 Task: Update the iMovie Version
Action: Mouse moved to (337, 280)
Screenshot: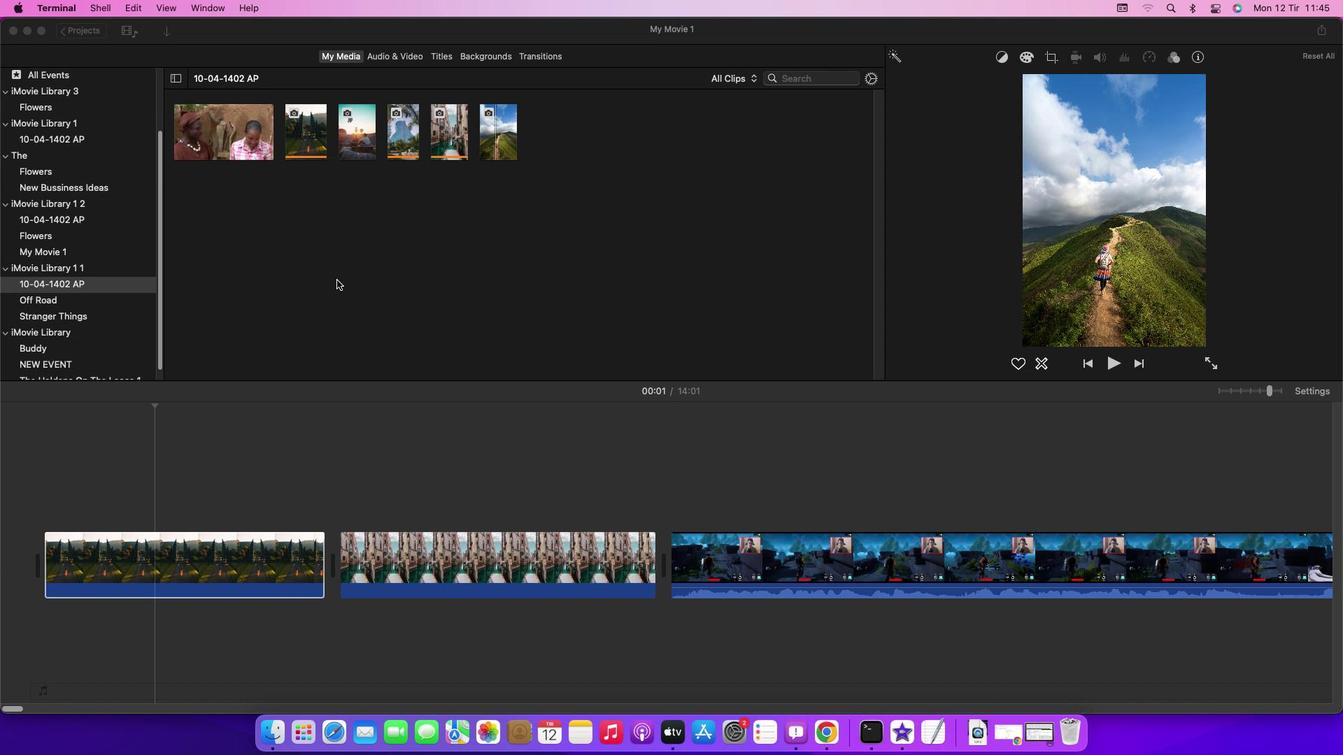 
Action: Mouse pressed left at (337, 280)
Screenshot: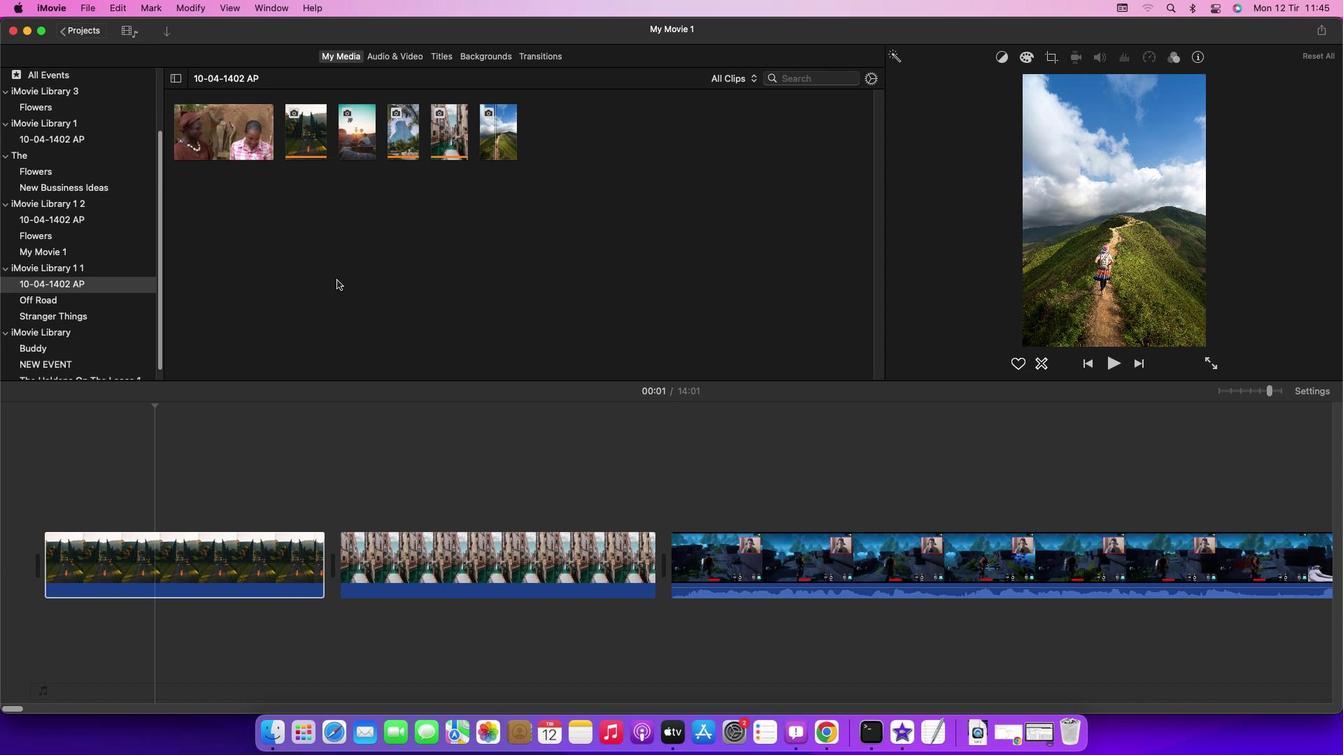
Action: Mouse moved to (190, 128)
Screenshot: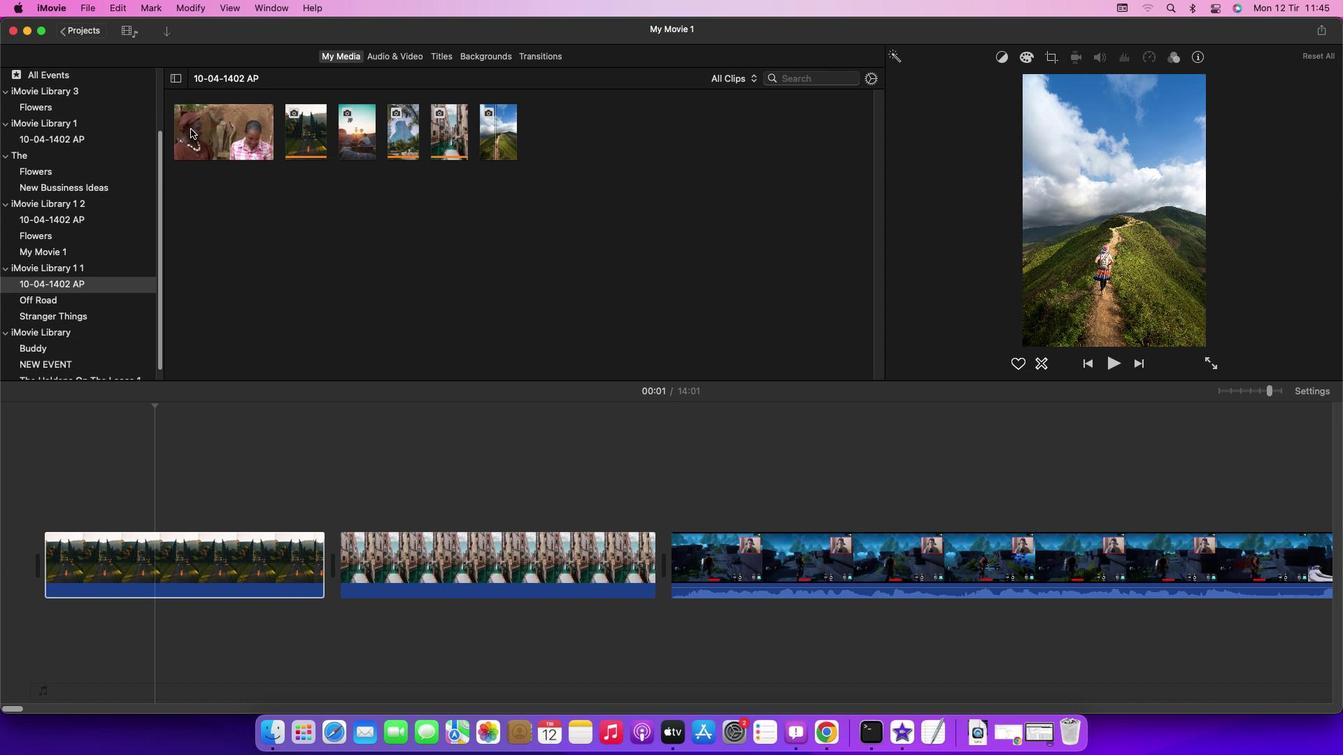 
Action: Mouse pressed left at (190, 128)
Screenshot: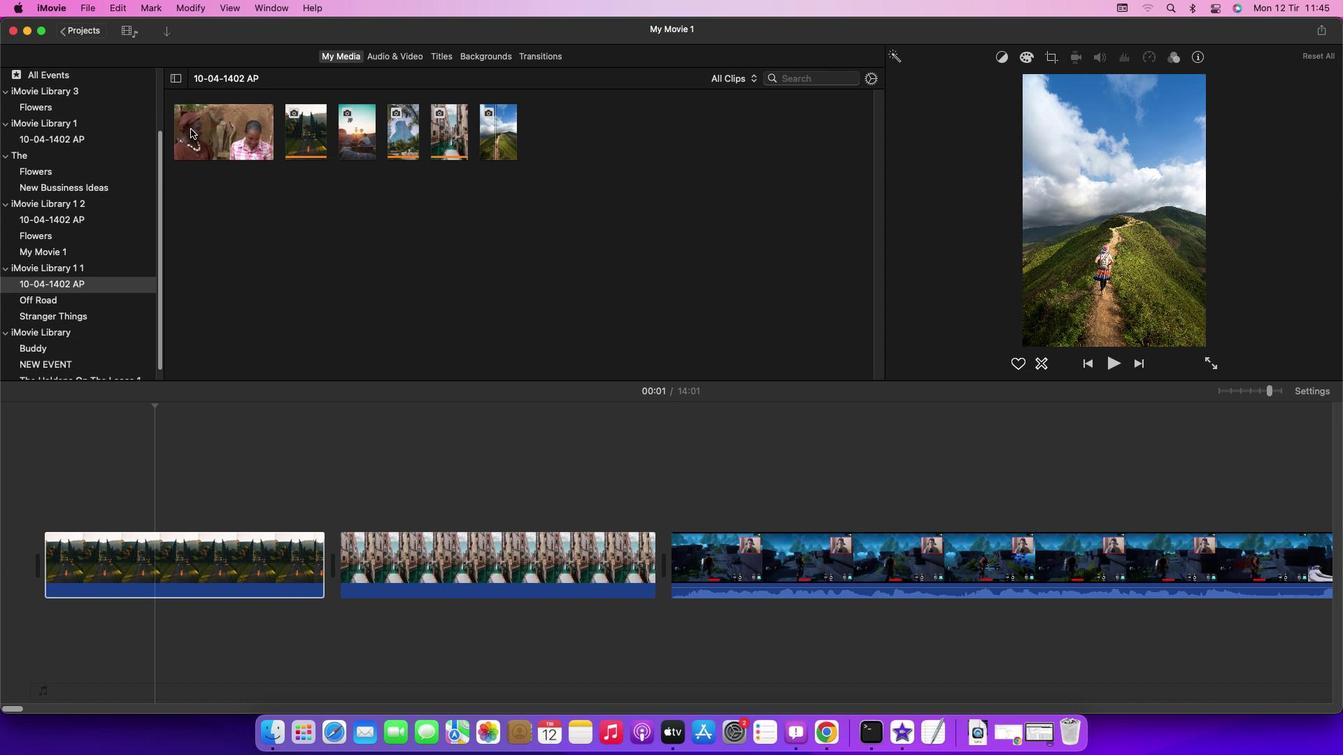 
Action: Mouse moved to (89, 11)
Screenshot: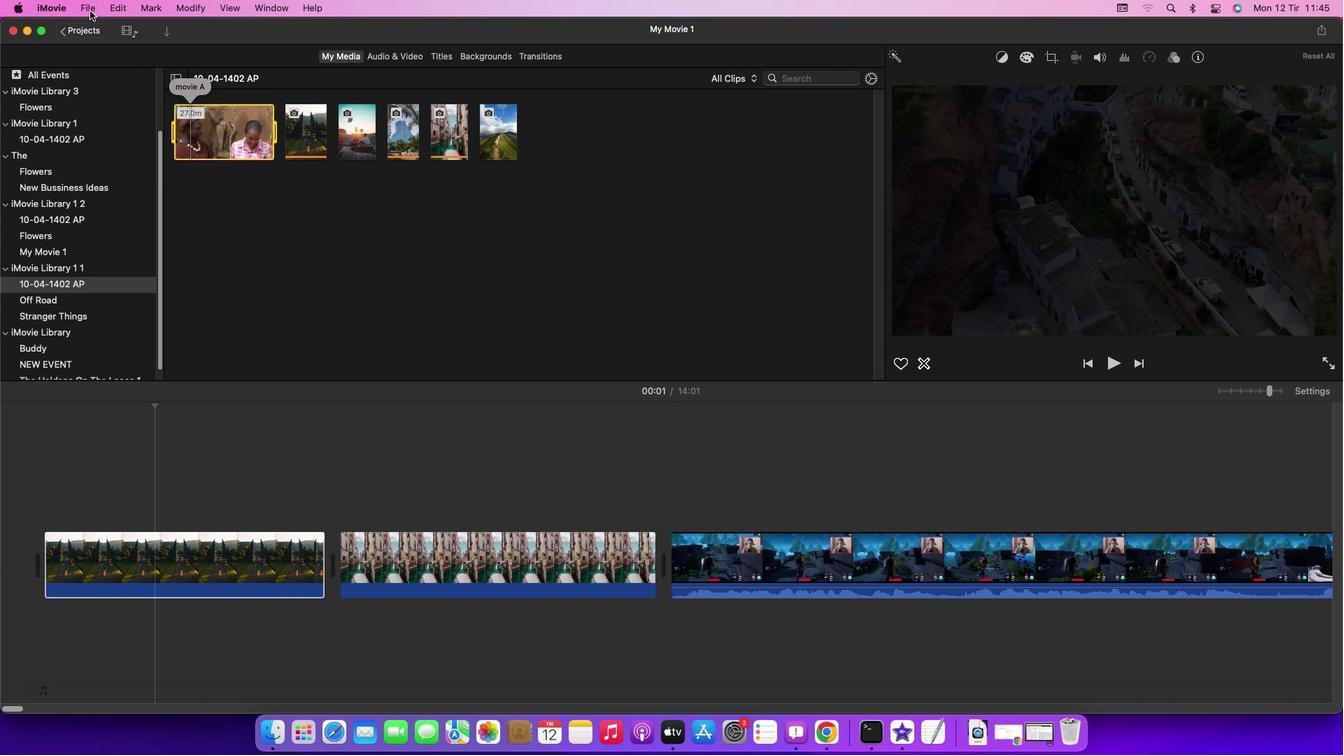 
Action: Mouse pressed left at (89, 11)
Screenshot: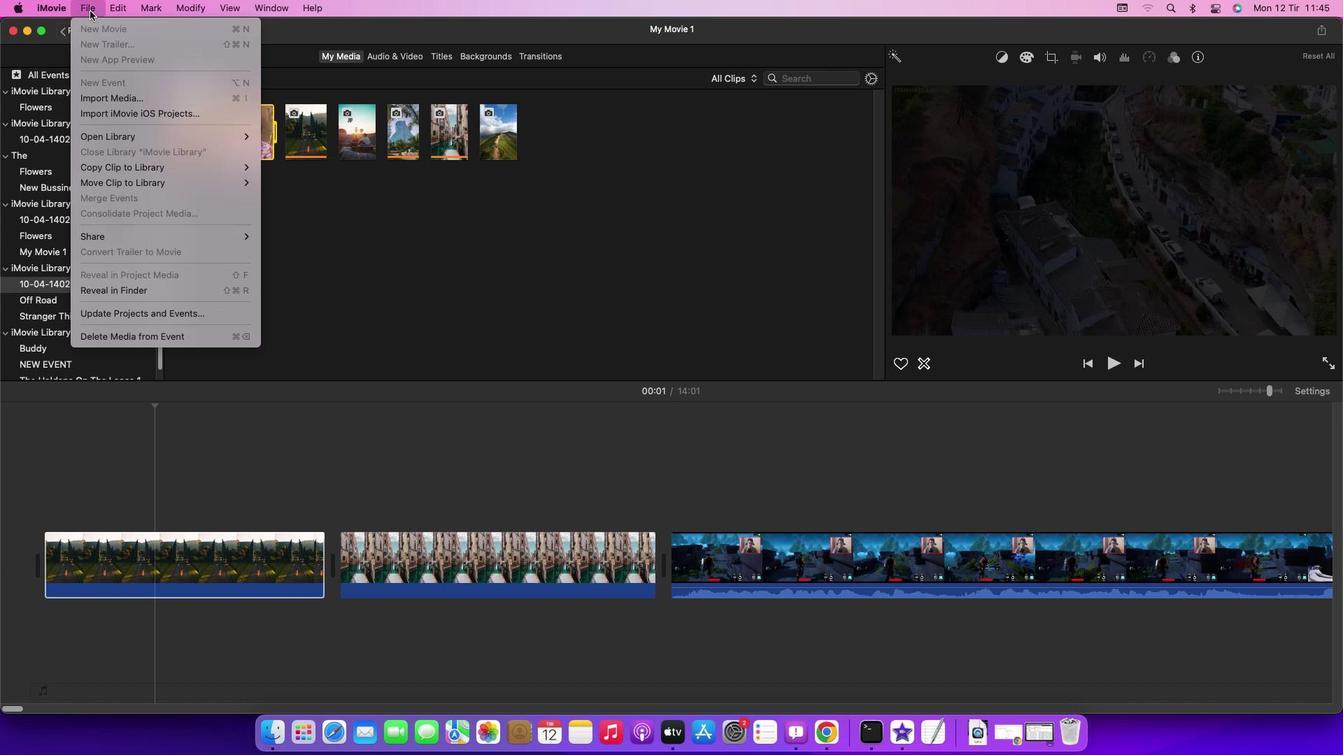 
Action: Mouse moved to (190, 312)
Screenshot: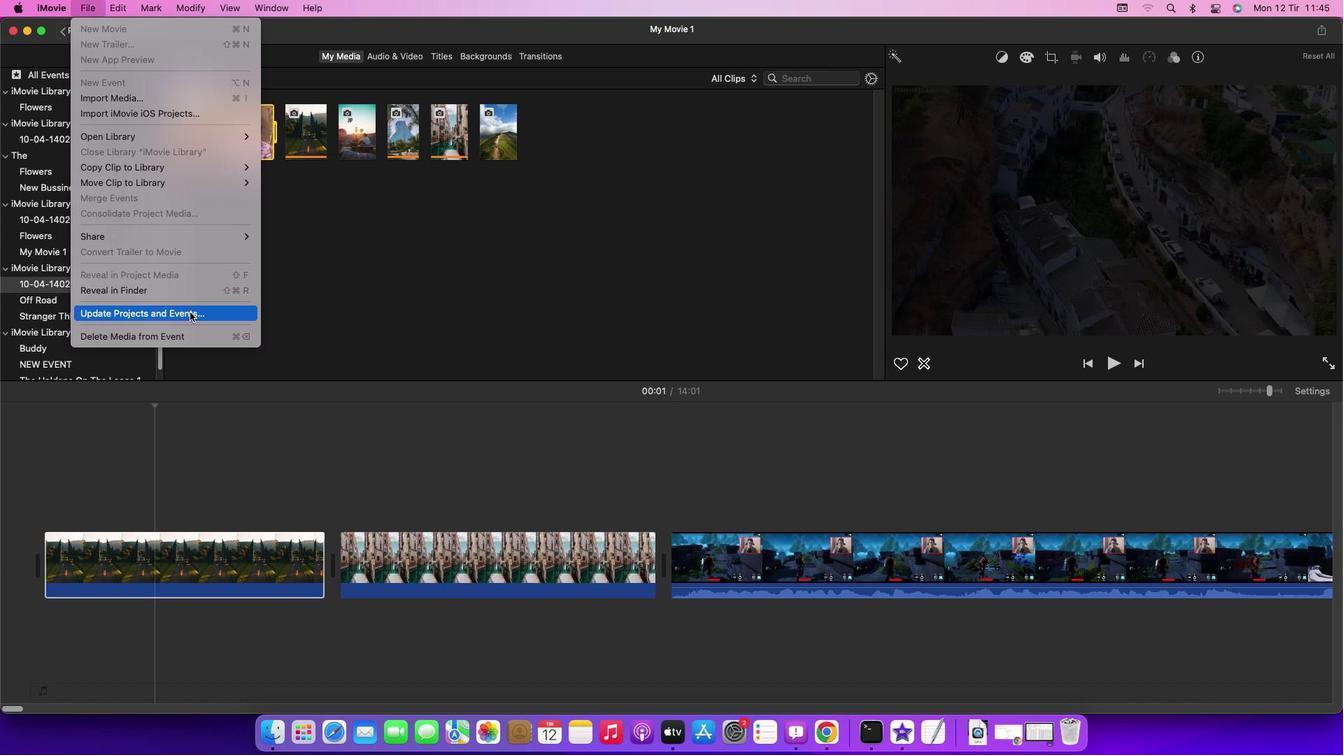 
Action: Mouse pressed left at (190, 312)
Screenshot: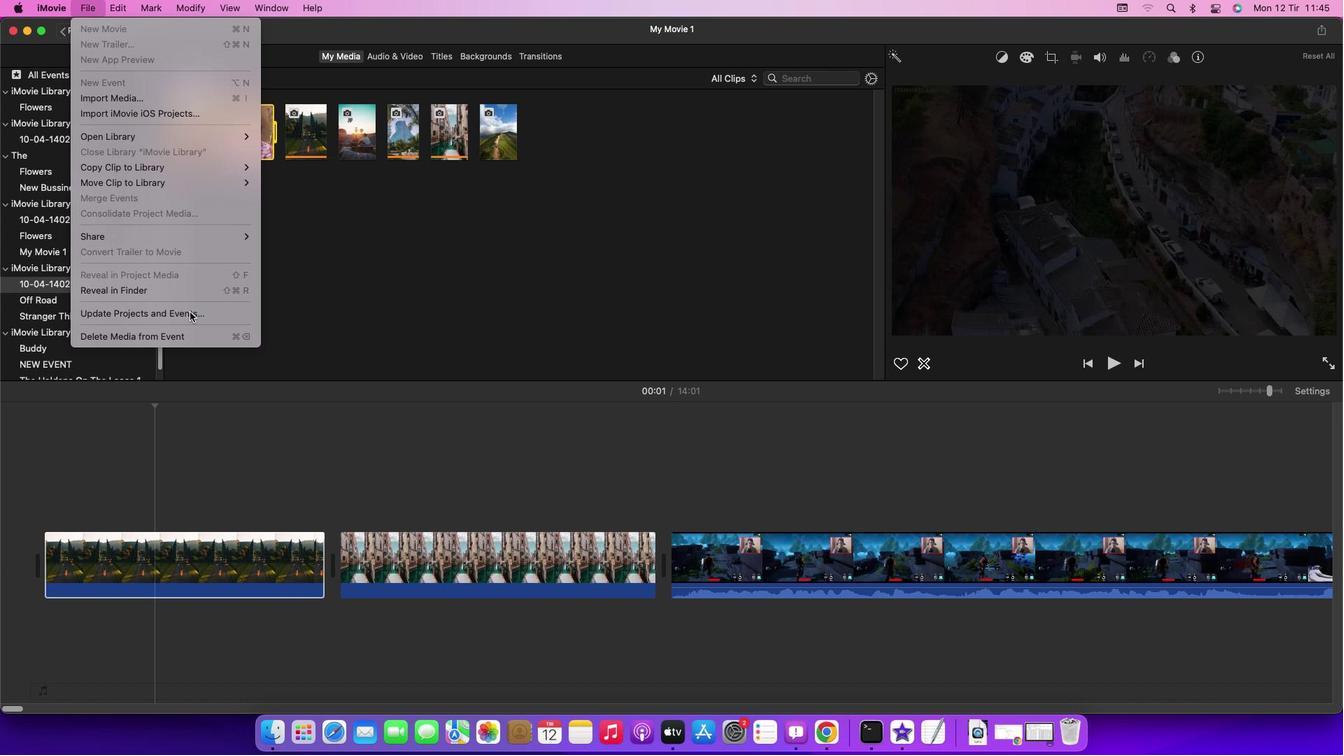 
Action: Mouse moved to (665, 289)
Screenshot: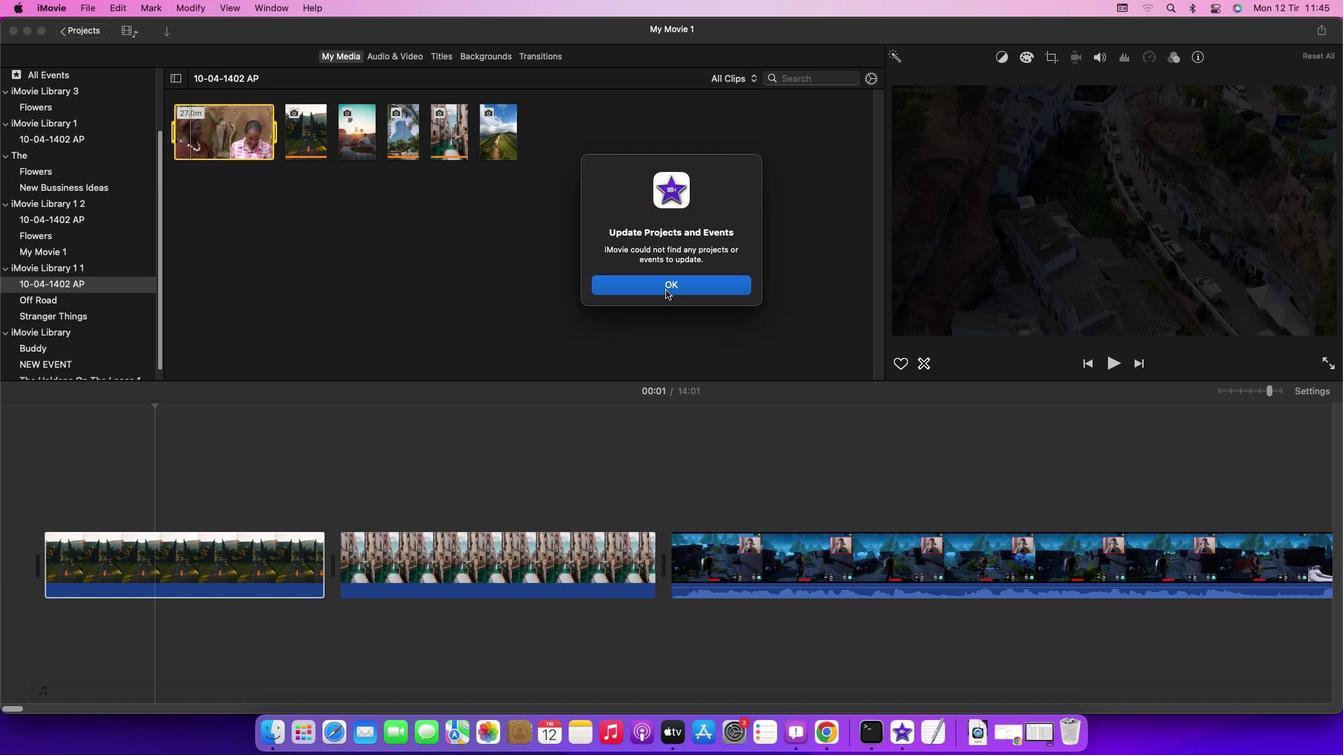 
Action: Mouse pressed left at (665, 289)
Screenshot: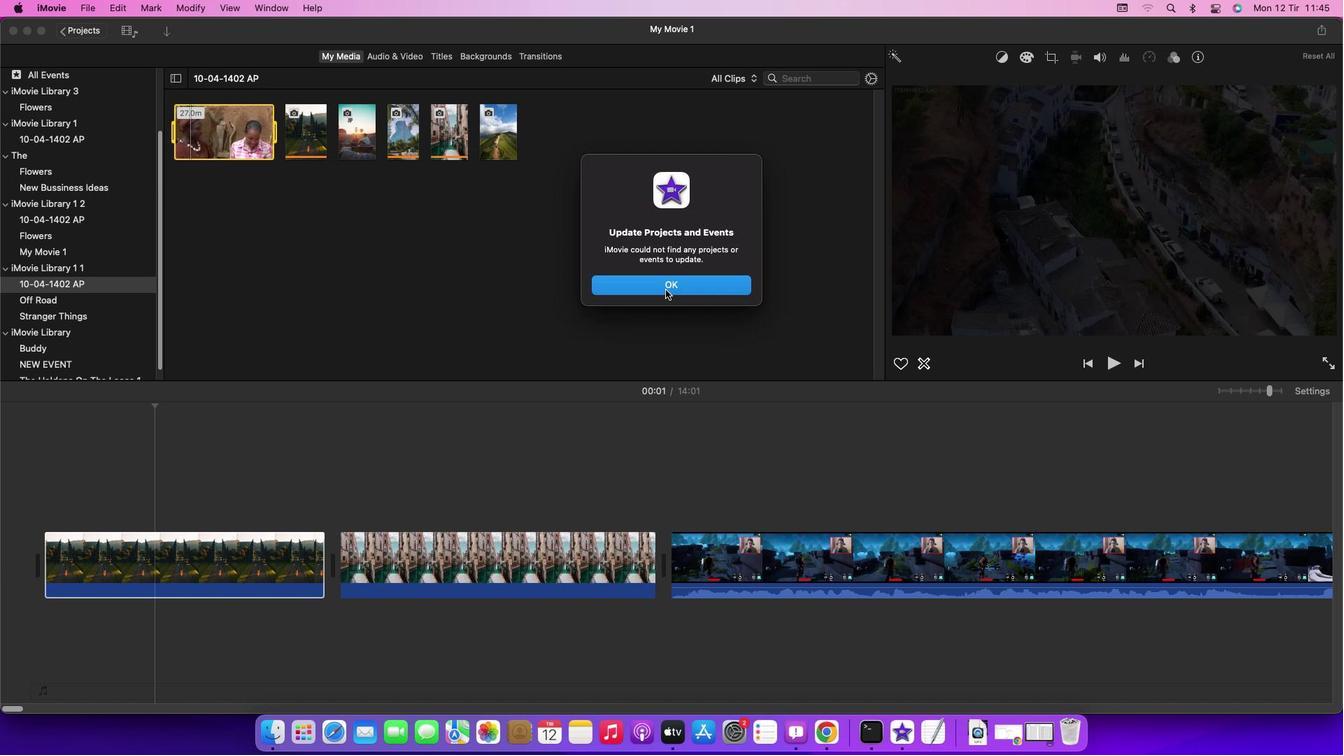 
